 Task: Edit the show available start times in increments of 12 minutes.
Action: Mouse moved to (571, 287)
Screenshot: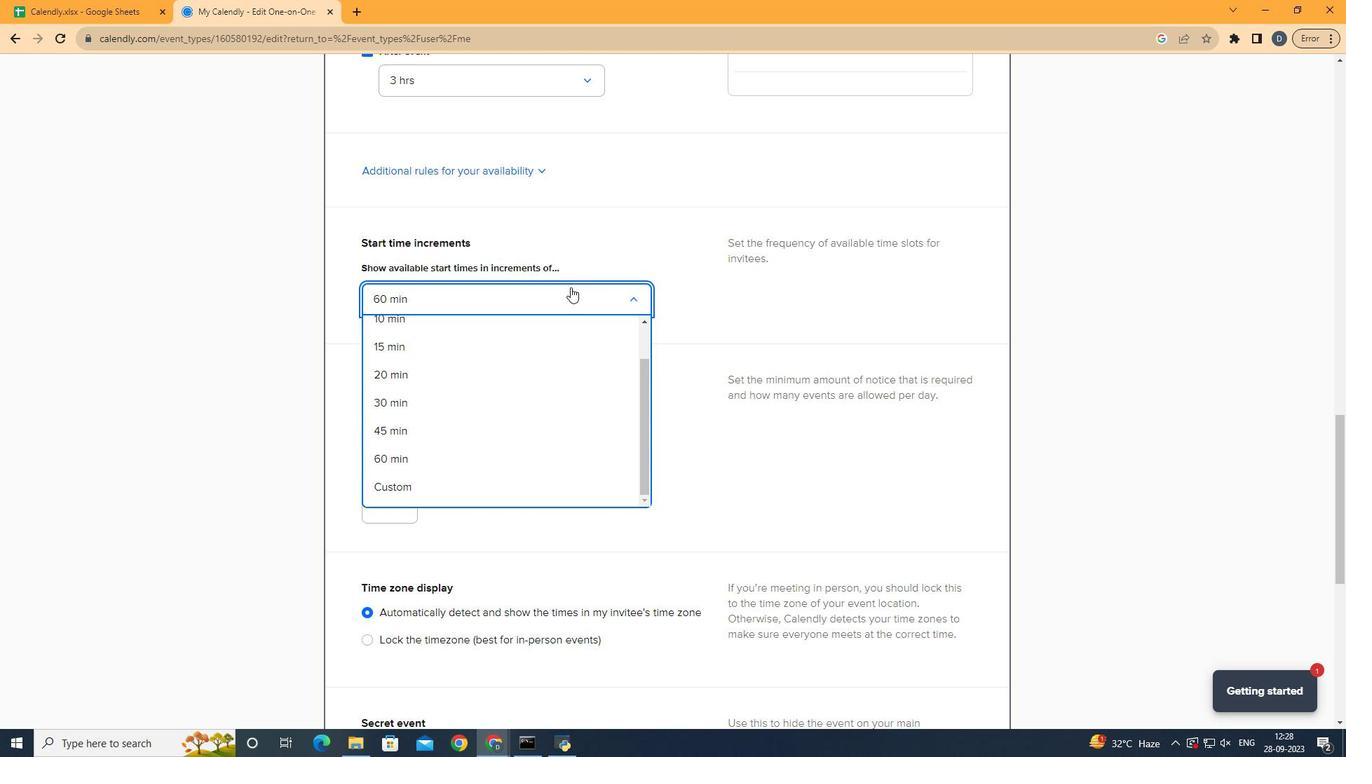
Action: Mouse pressed left at (571, 287)
Screenshot: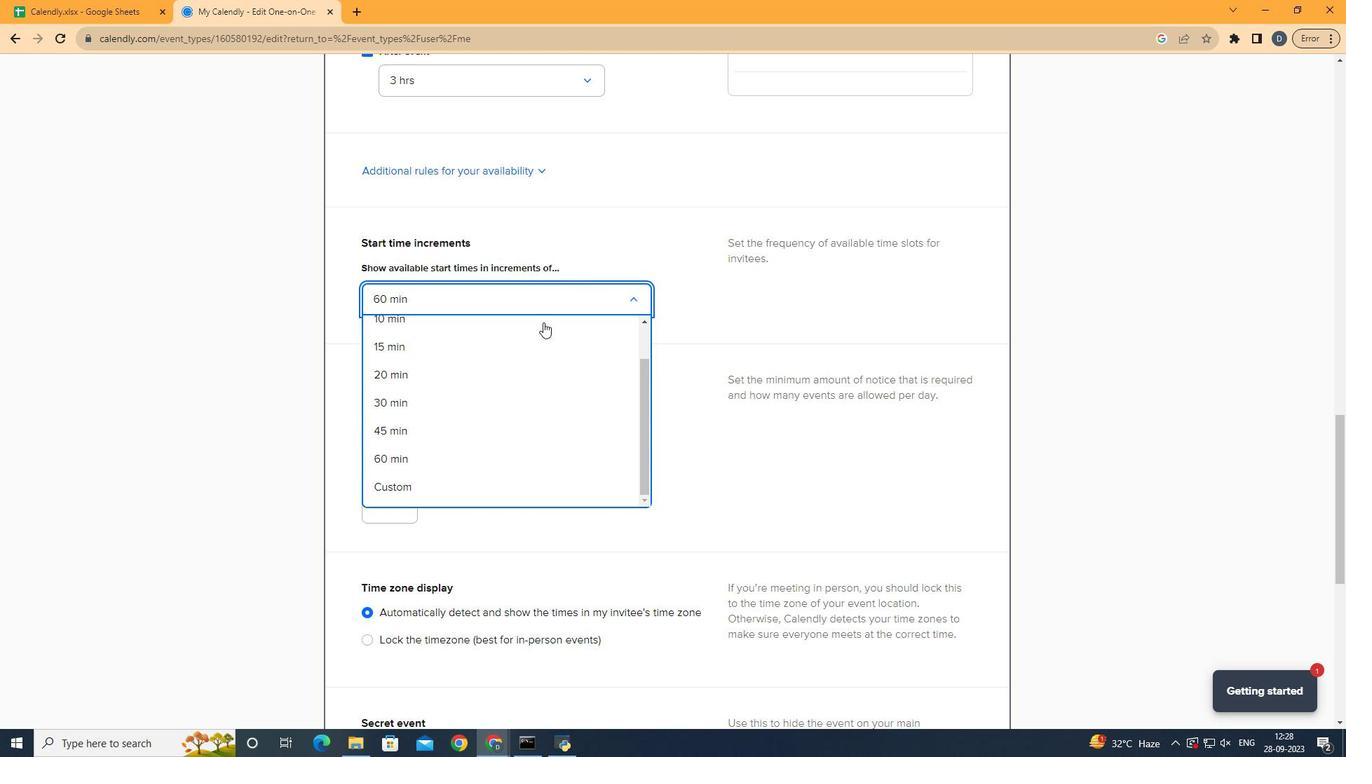 
Action: Mouse moved to (463, 482)
Screenshot: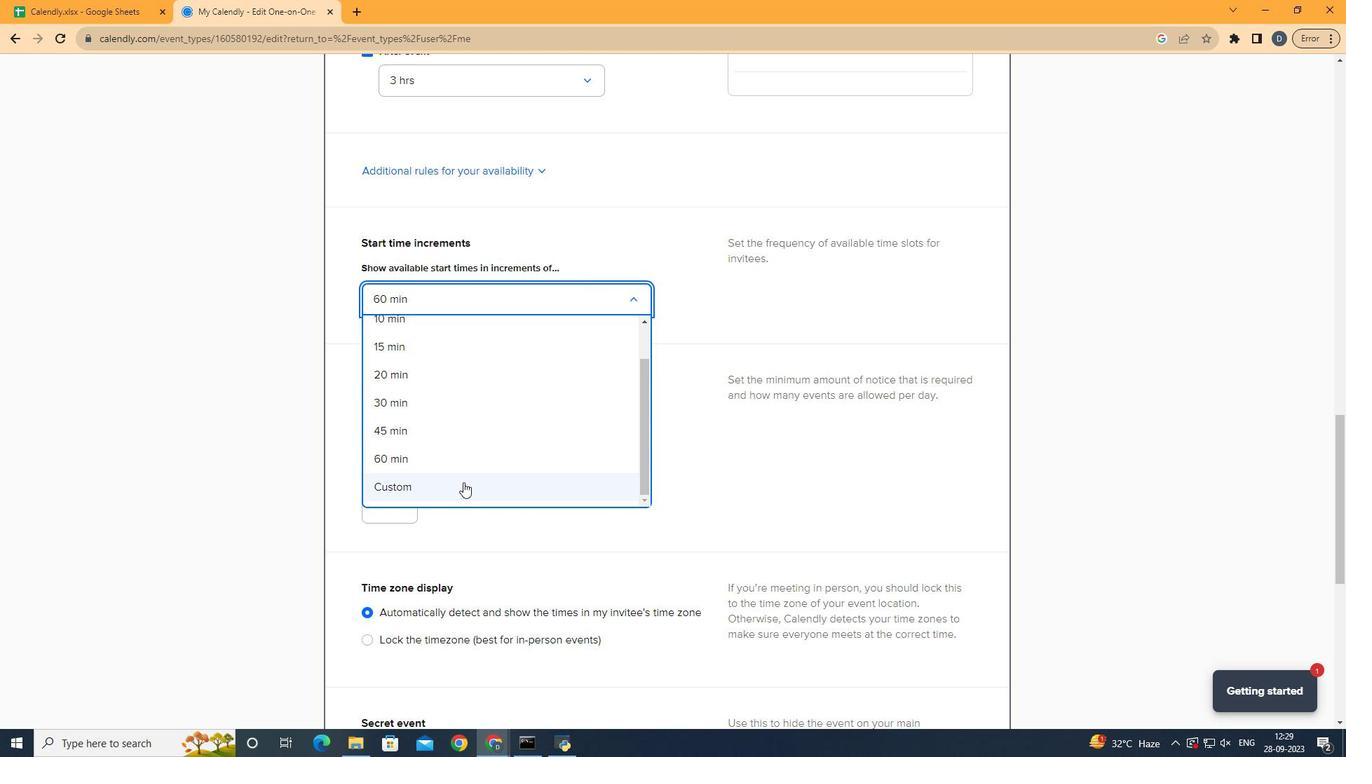 
Action: Mouse pressed left at (463, 482)
Screenshot: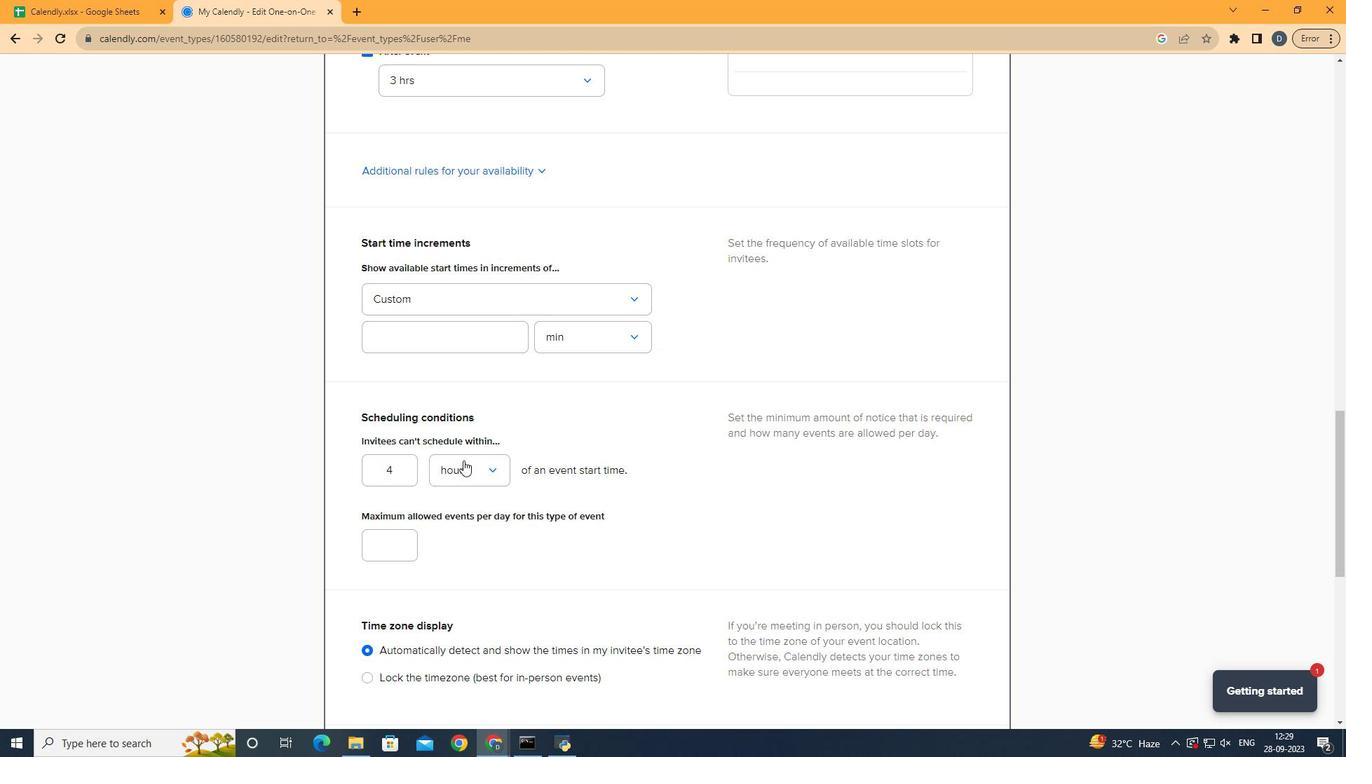 
Action: Mouse moved to (448, 337)
Screenshot: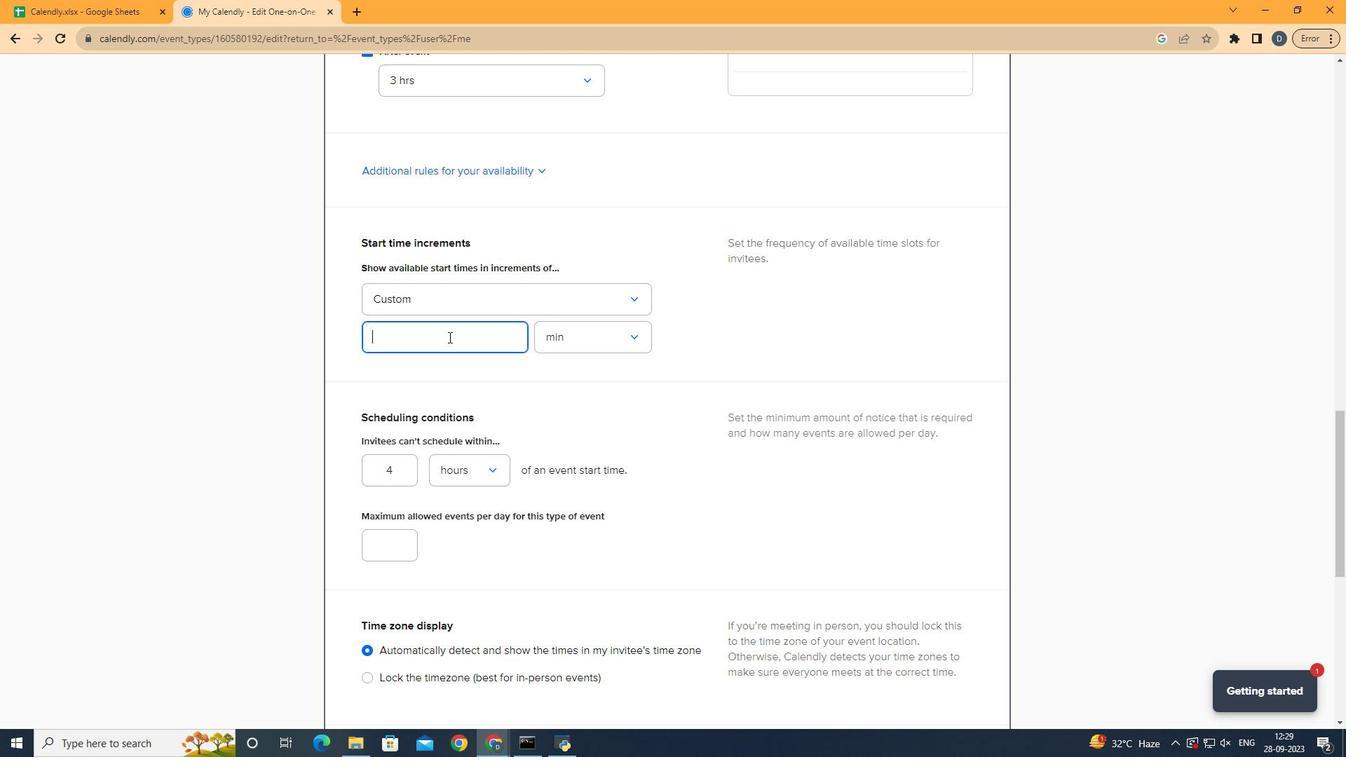
Action: Mouse pressed left at (448, 337)
Screenshot: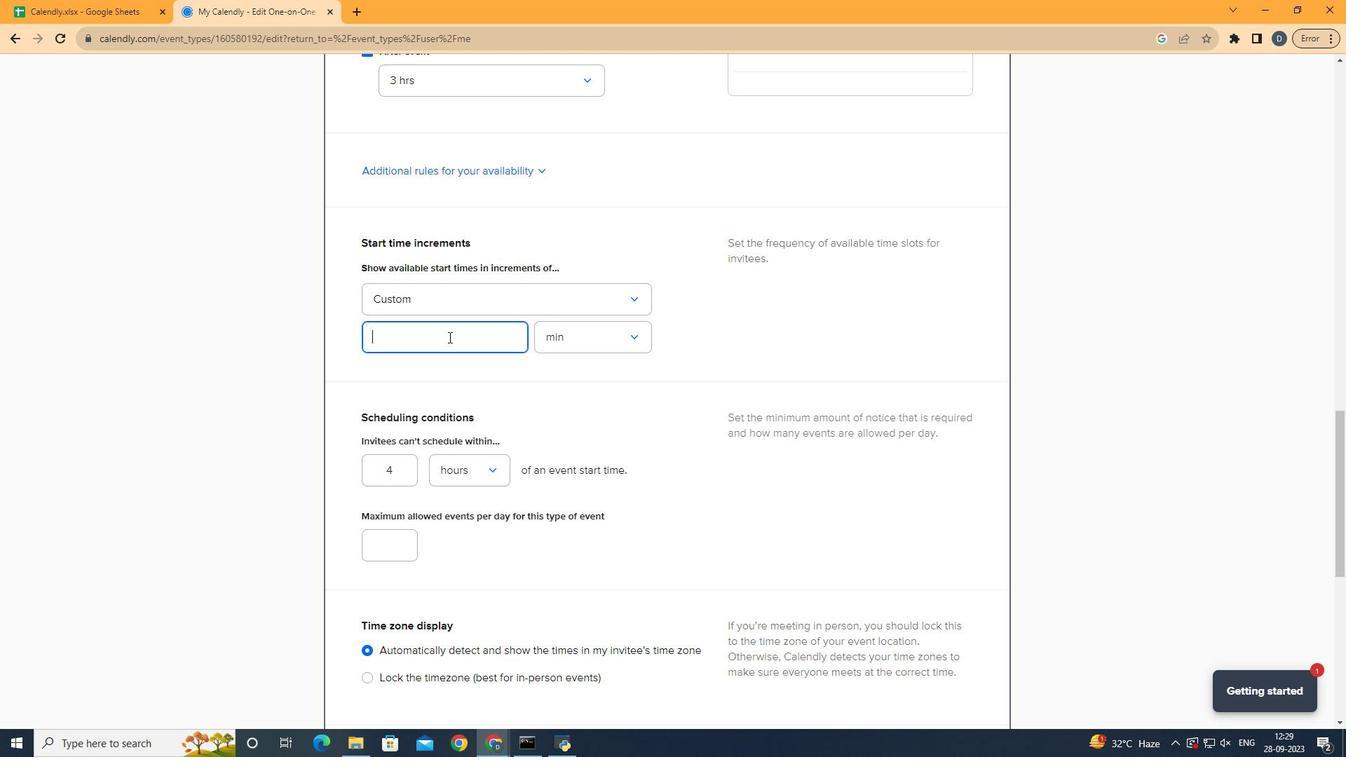 
Action: Key pressed 12
Screenshot: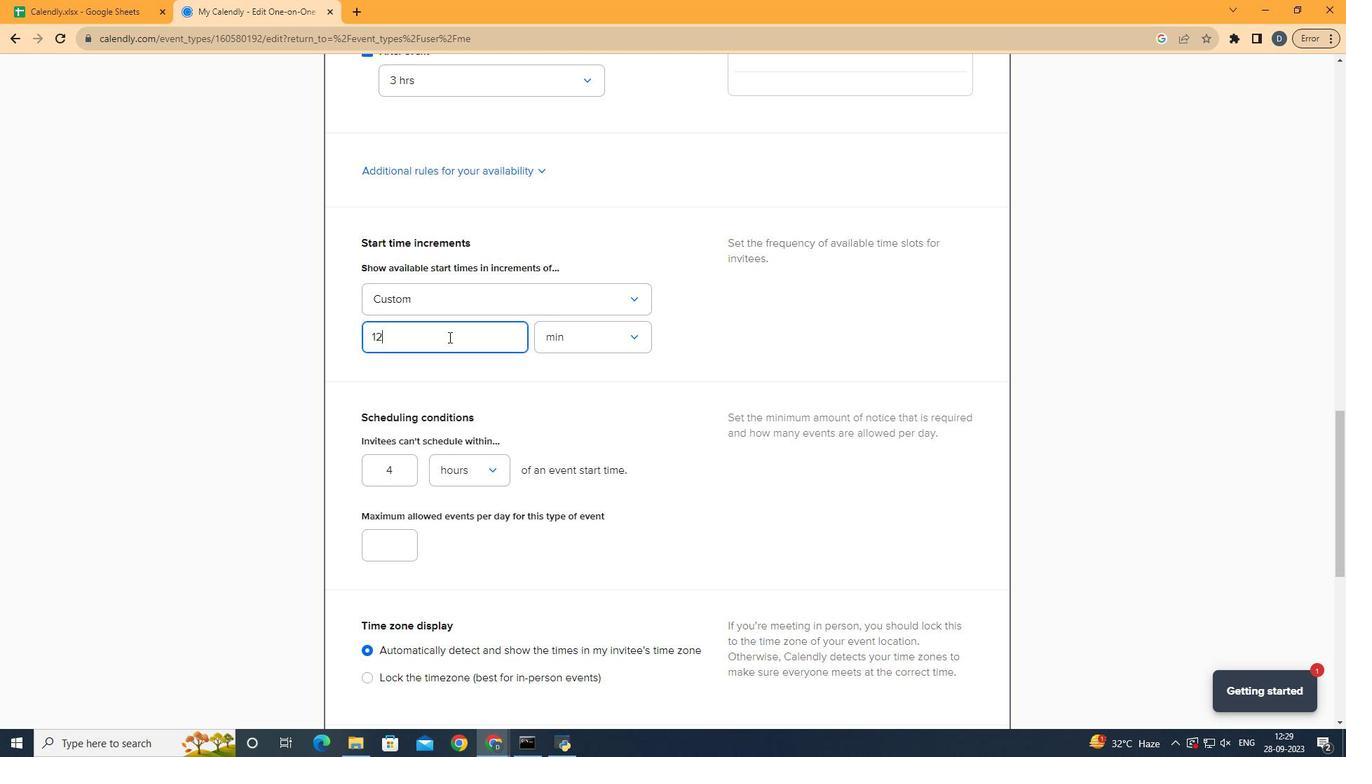 
Action: Mouse moved to (617, 340)
Screenshot: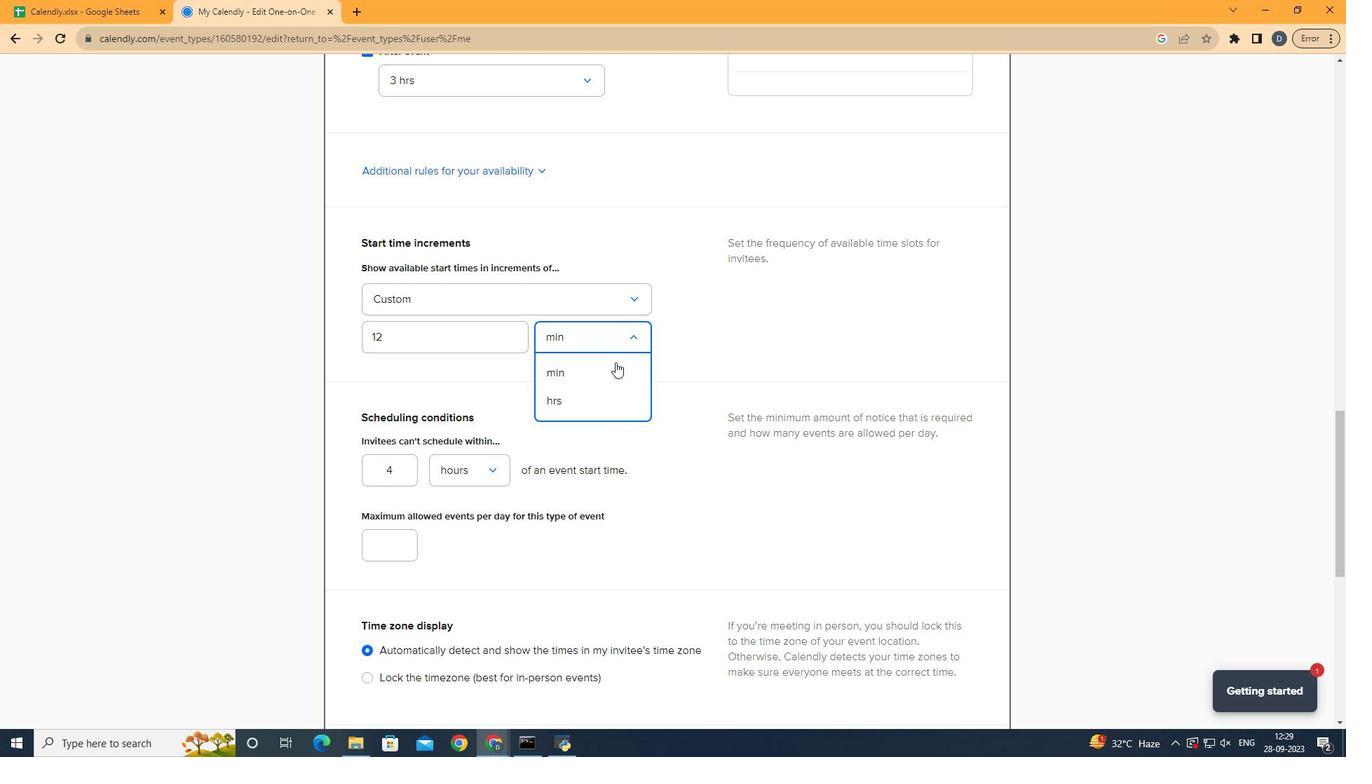 
Action: Mouse pressed left at (617, 340)
Screenshot: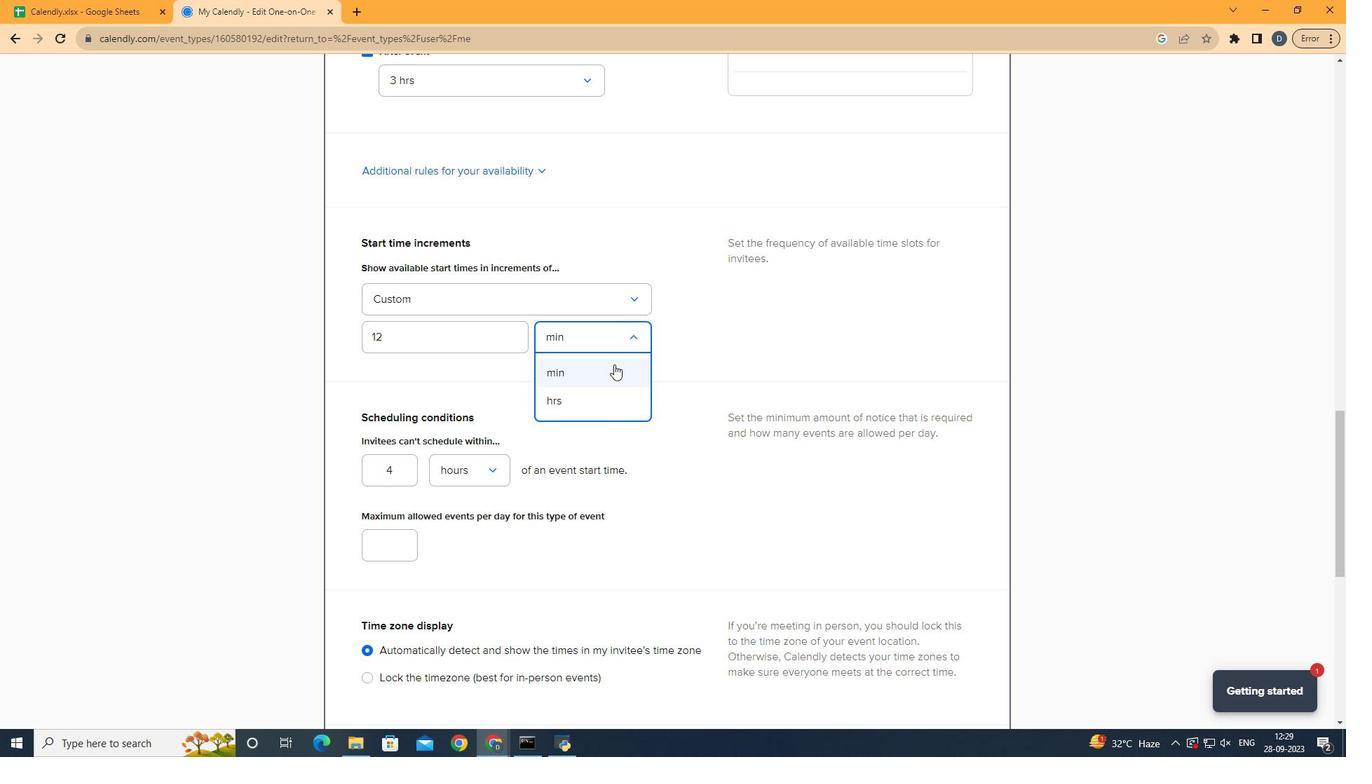 
Action: Mouse moved to (613, 367)
Screenshot: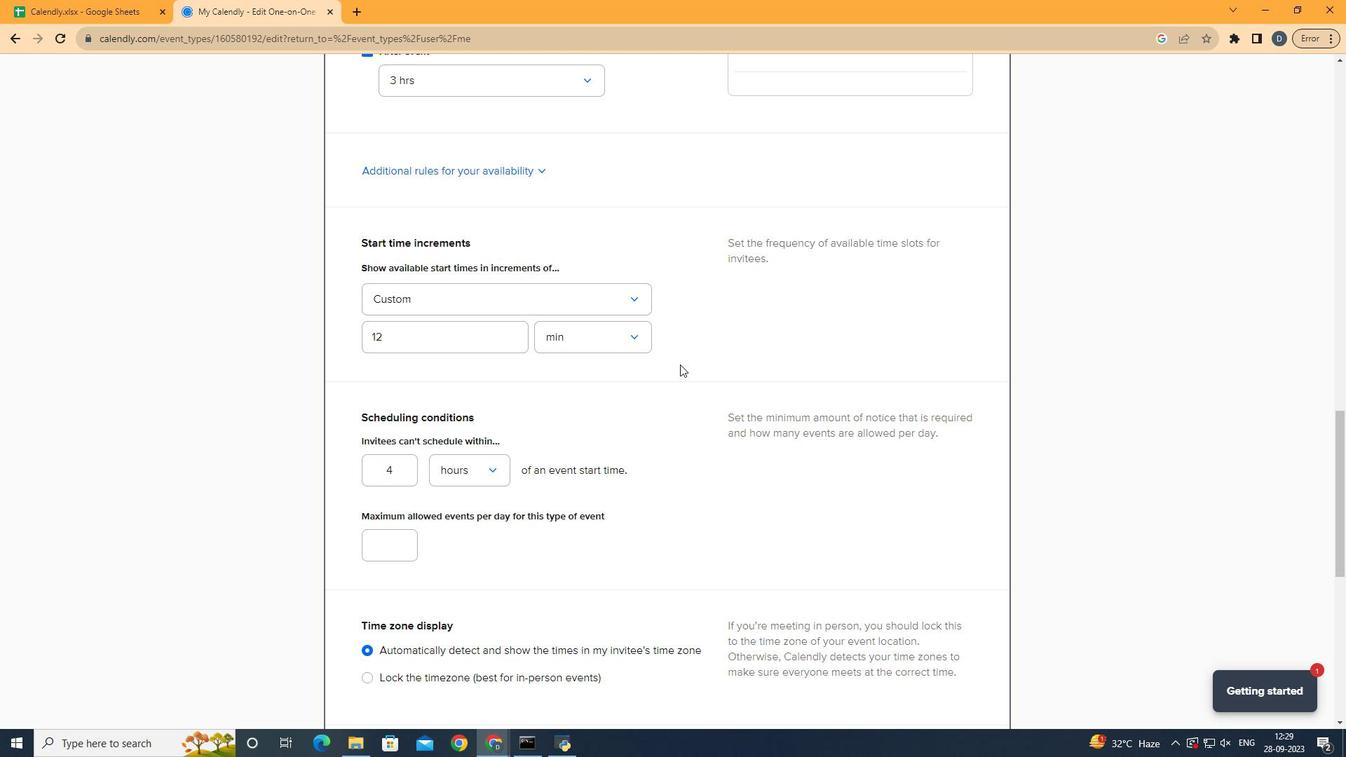 
Action: Mouse pressed left at (613, 367)
Screenshot: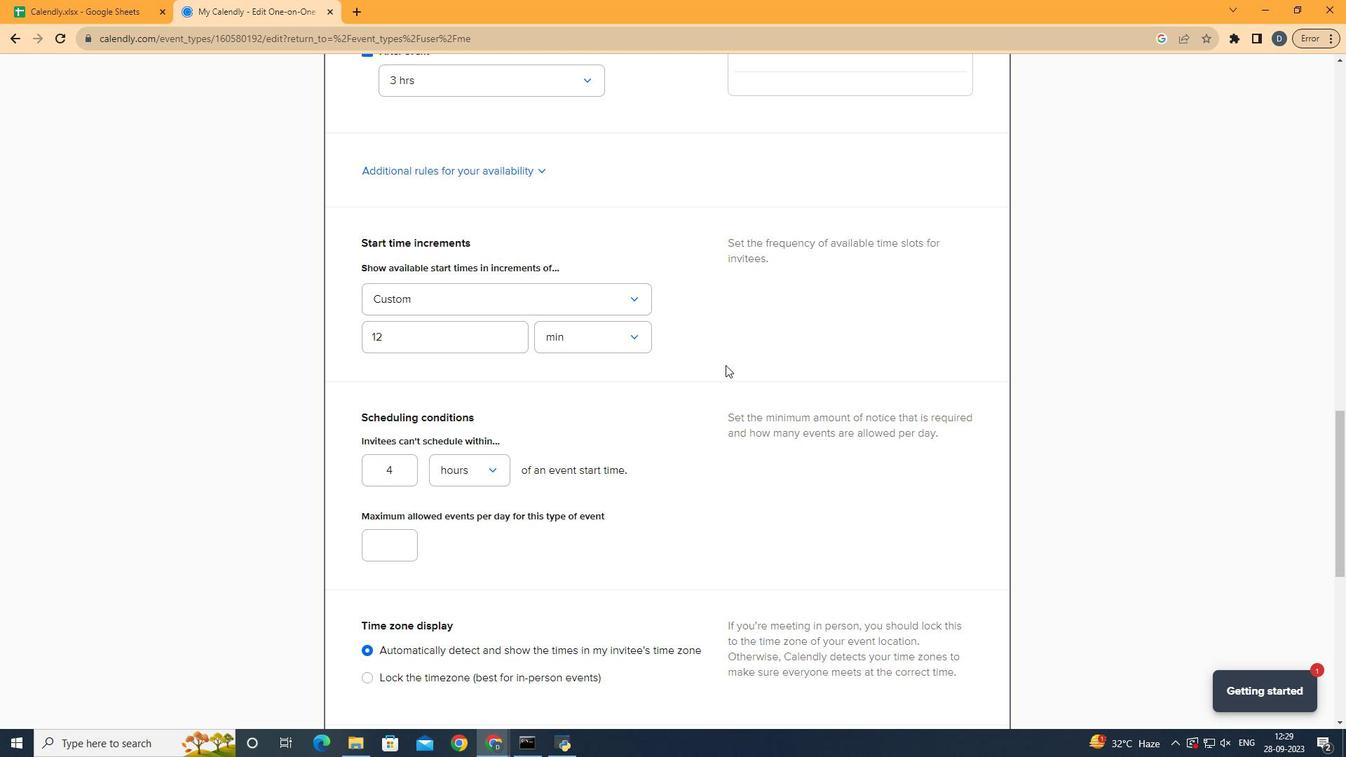 
Action: Mouse moved to (726, 365)
Screenshot: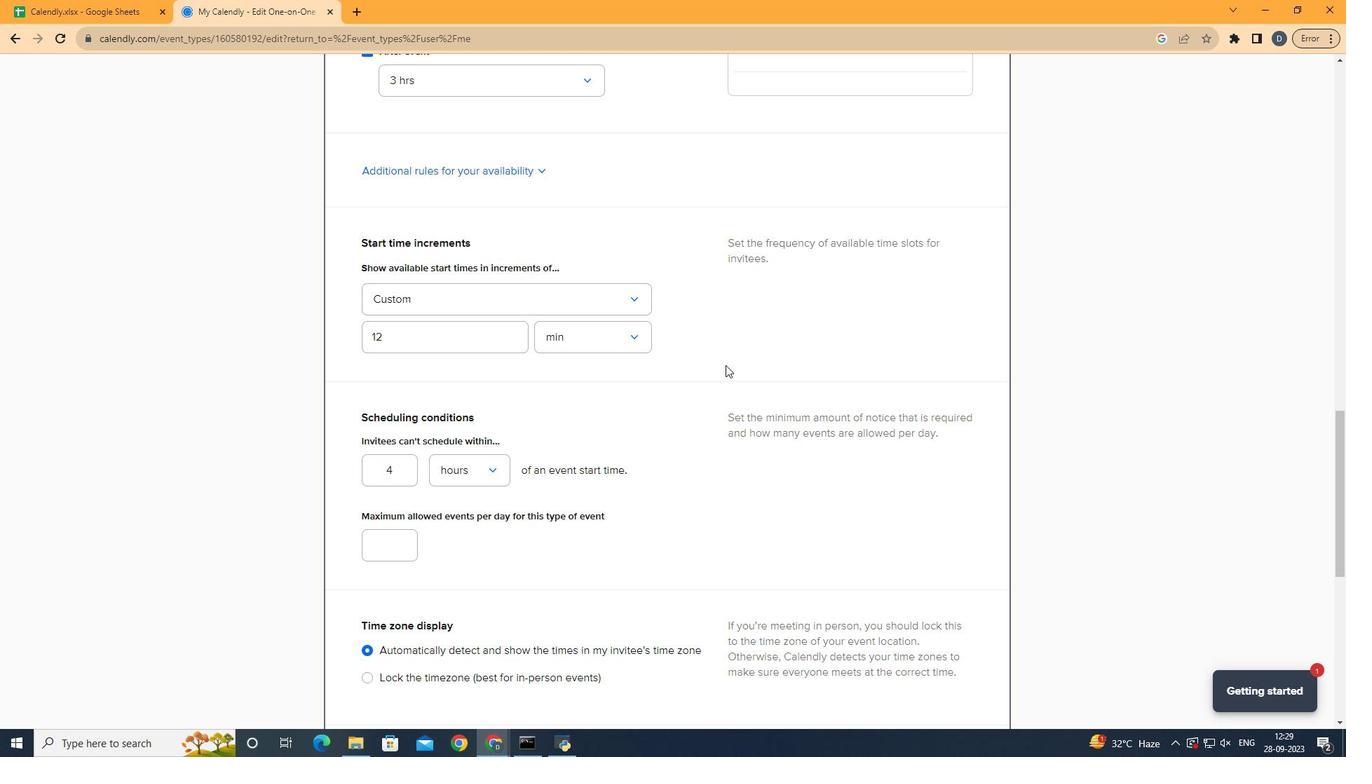 
